 Task: Search one way flight ticket for 3 adults, 3 children in premium economy from Culebra: Benjamin Rivera Noriega Airport to Indianapolis: Indianapolis International Airport on 8-5-2023. Choice of flights is Emirates. Number of bags: 1 carry on bag. Price is upto 42000. Outbound departure time preference is 21:30.
Action: Mouse moved to (278, 241)
Screenshot: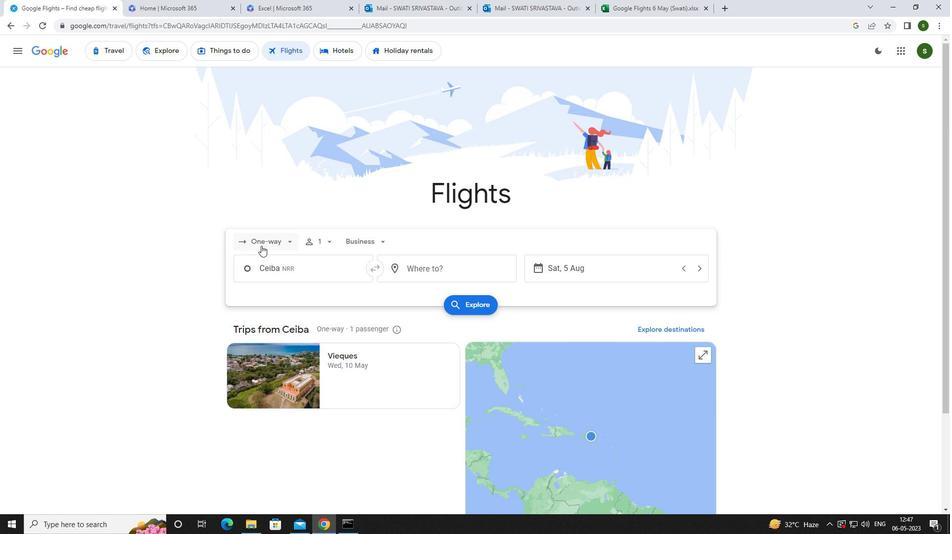 
Action: Mouse pressed left at (278, 241)
Screenshot: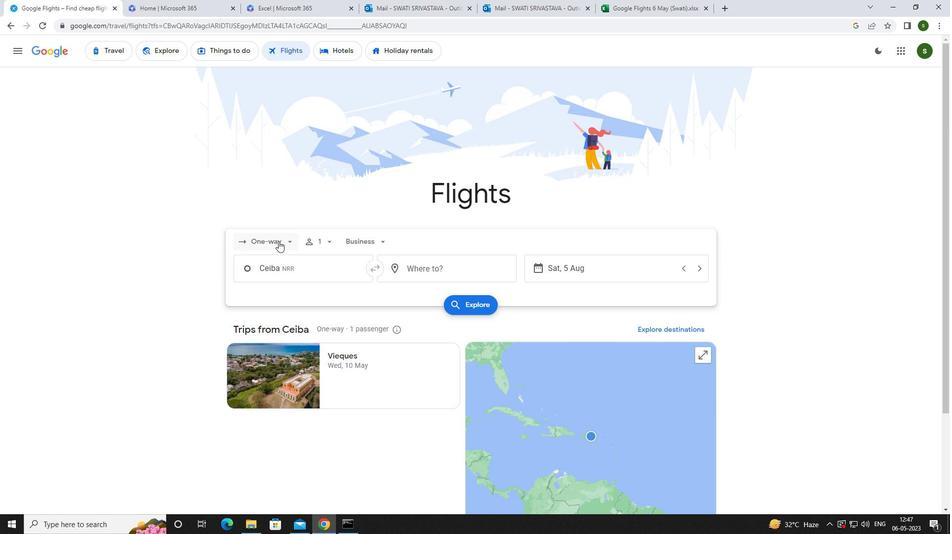 
Action: Mouse moved to (288, 293)
Screenshot: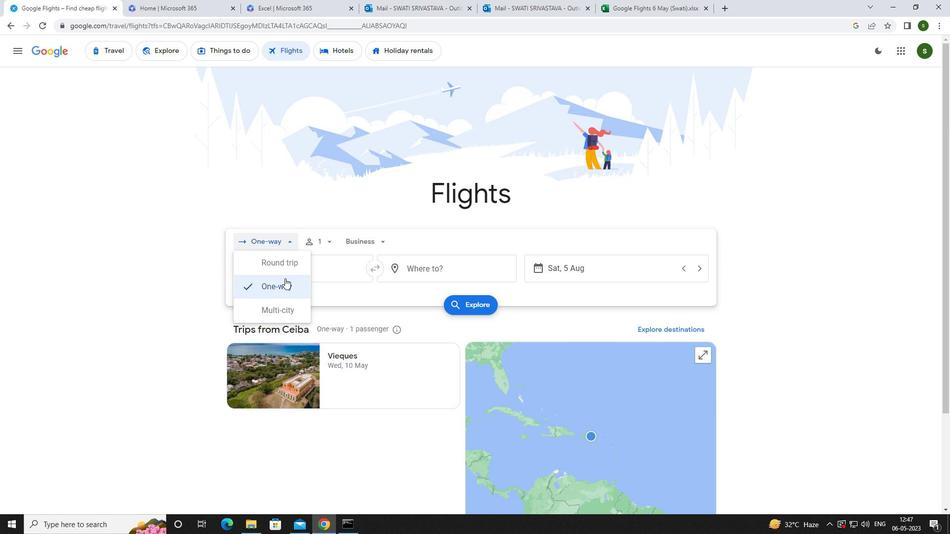
Action: Mouse pressed left at (288, 293)
Screenshot: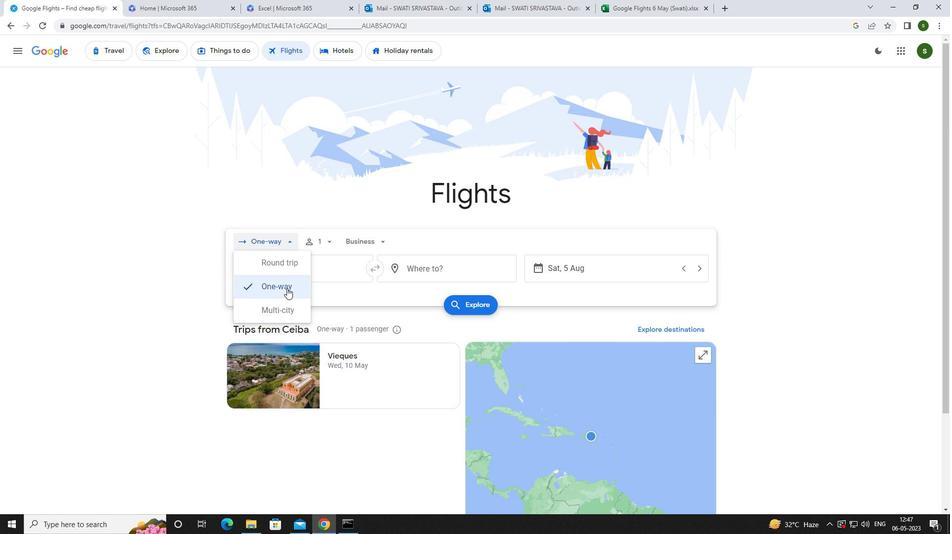 
Action: Mouse moved to (289, 284)
Screenshot: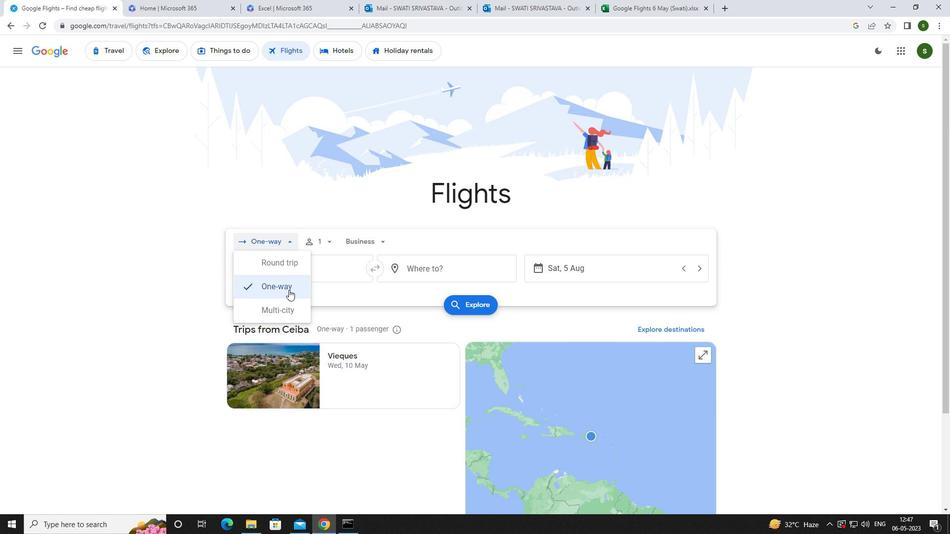 
Action: Mouse pressed left at (289, 284)
Screenshot: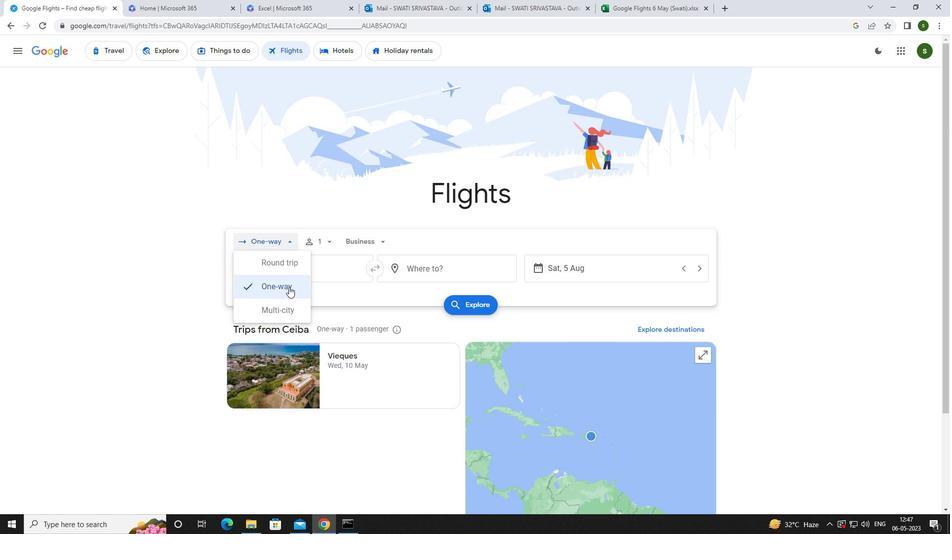 
Action: Mouse moved to (329, 245)
Screenshot: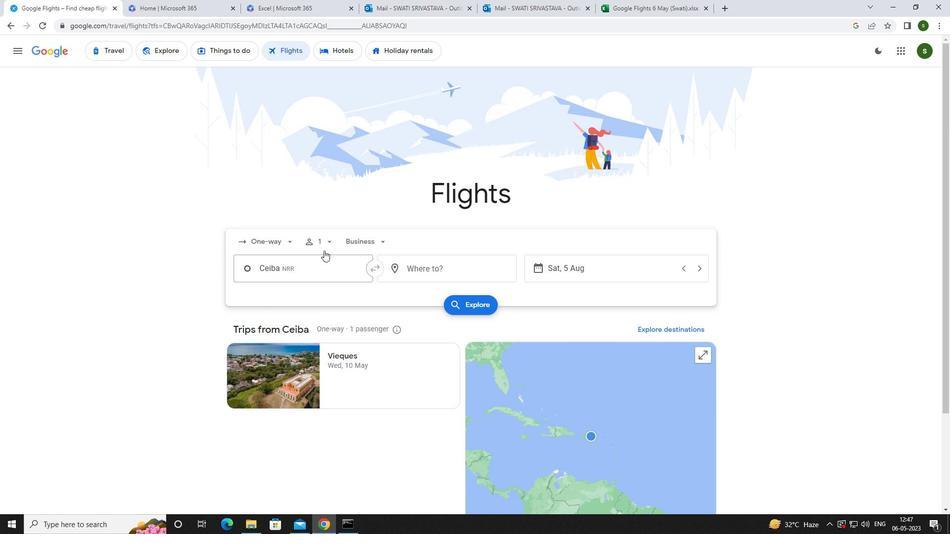 
Action: Mouse pressed left at (329, 245)
Screenshot: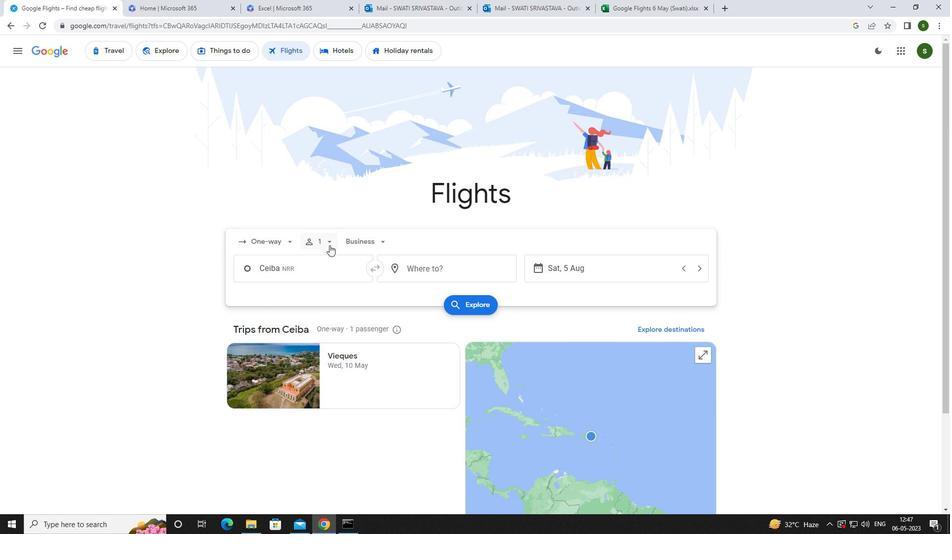 
Action: Mouse moved to (410, 269)
Screenshot: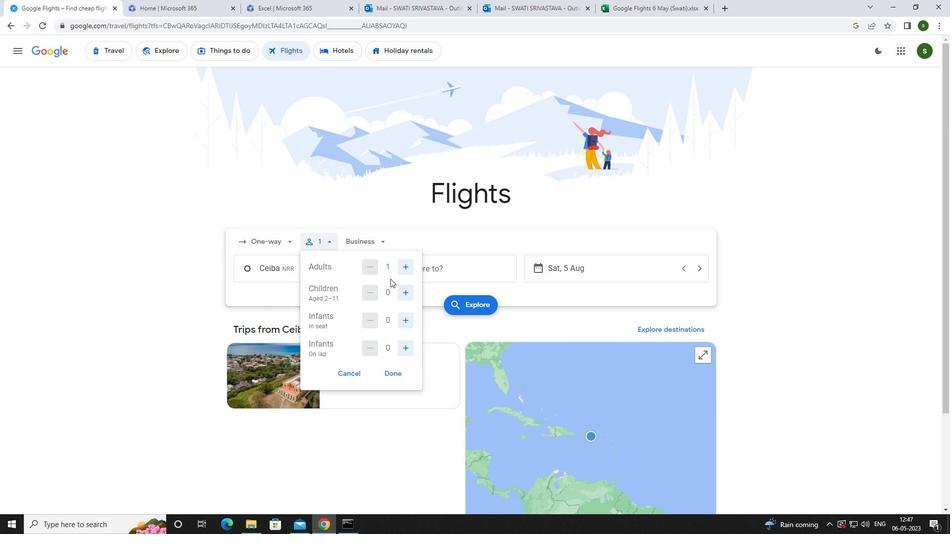 
Action: Mouse pressed left at (410, 269)
Screenshot: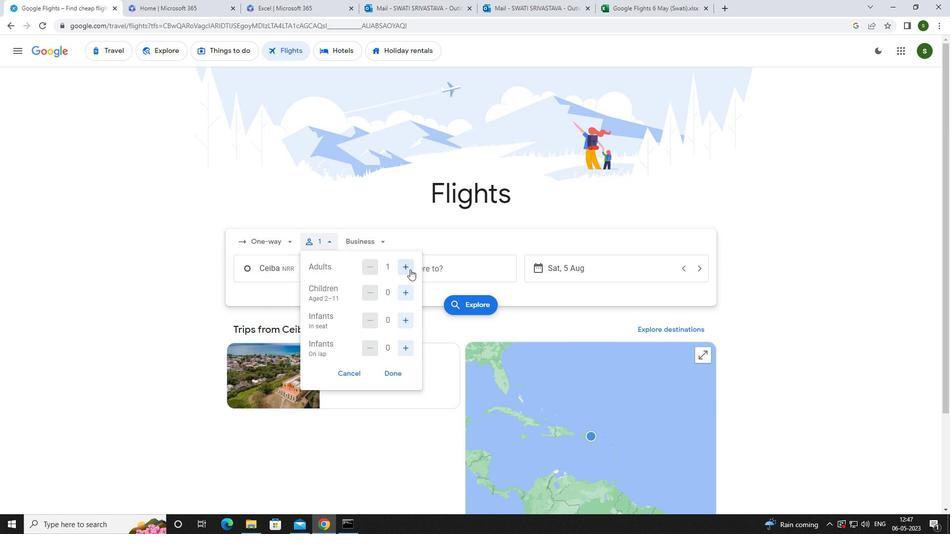 
Action: Mouse pressed left at (410, 269)
Screenshot: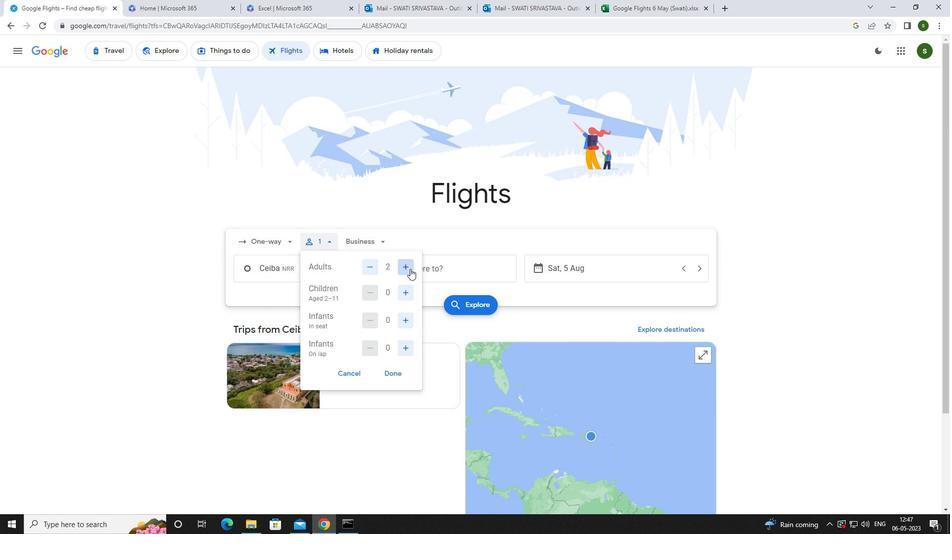 
Action: Mouse moved to (409, 293)
Screenshot: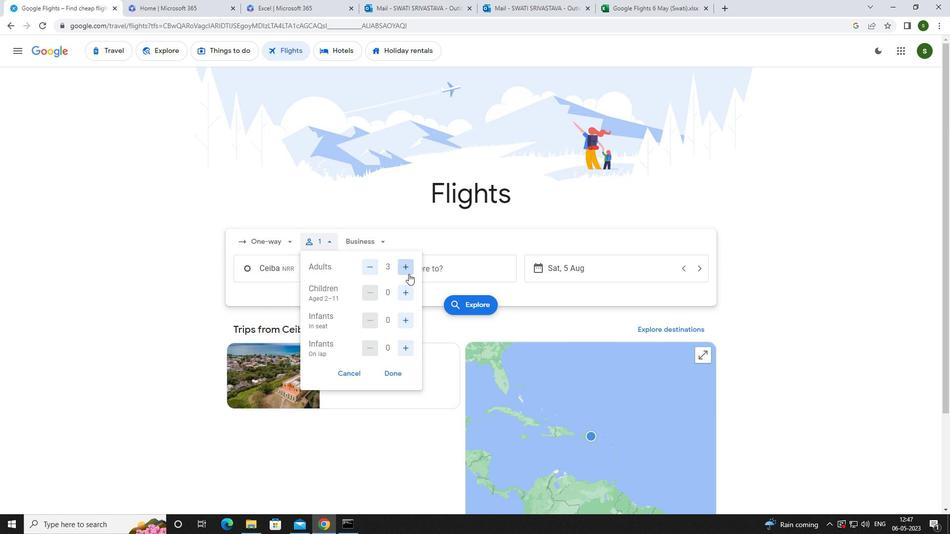 
Action: Mouse pressed left at (409, 293)
Screenshot: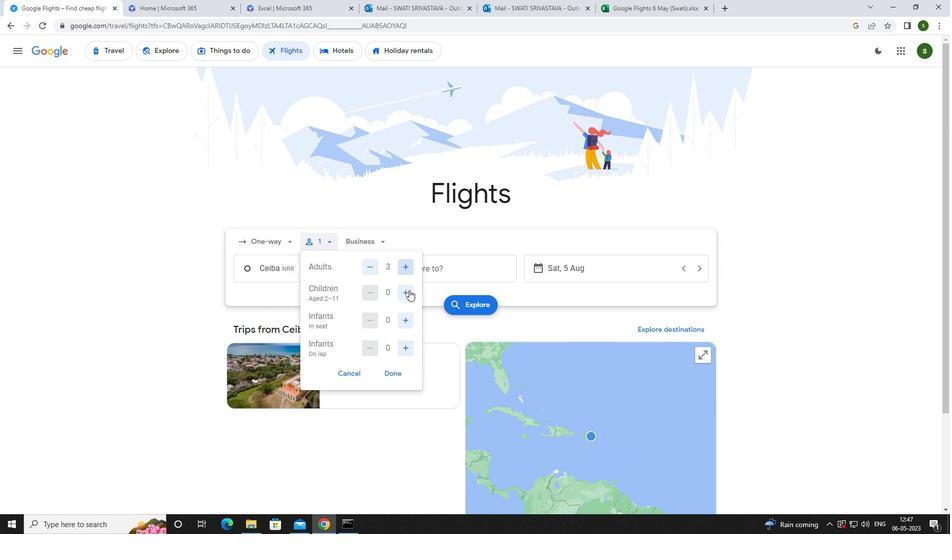 
Action: Mouse pressed left at (409, 293)
Screenshot: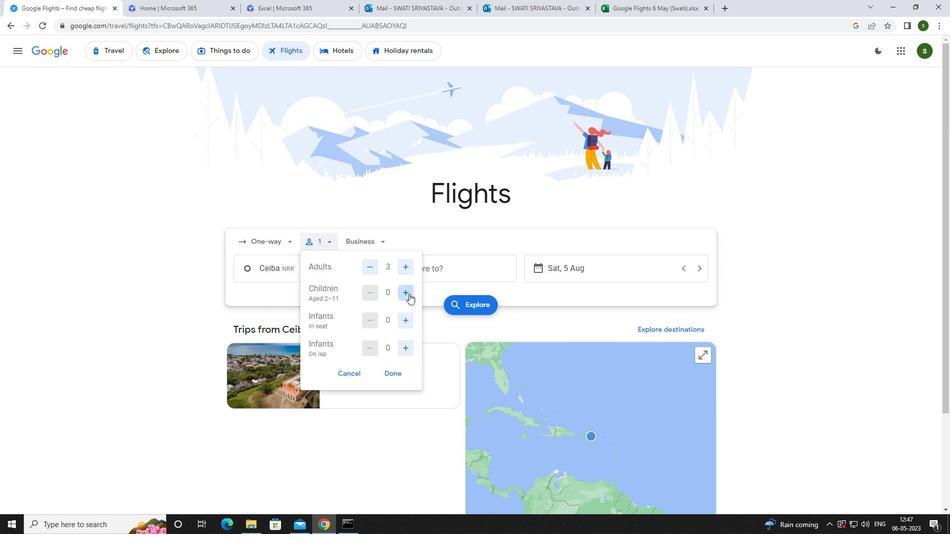 
Action: Mouse pressed left at (409, 293)
Screenshot: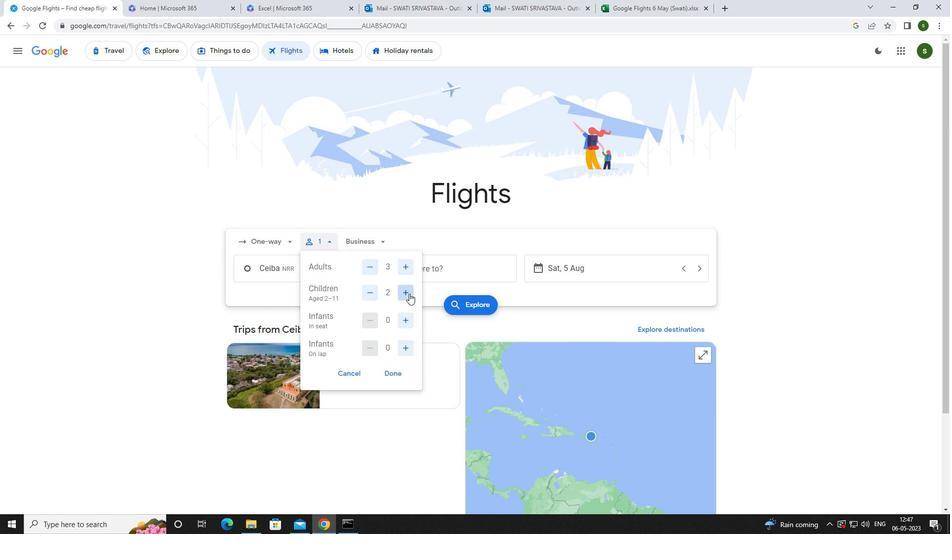 
Action: Mouse moved to (379, 244)
Screenshot: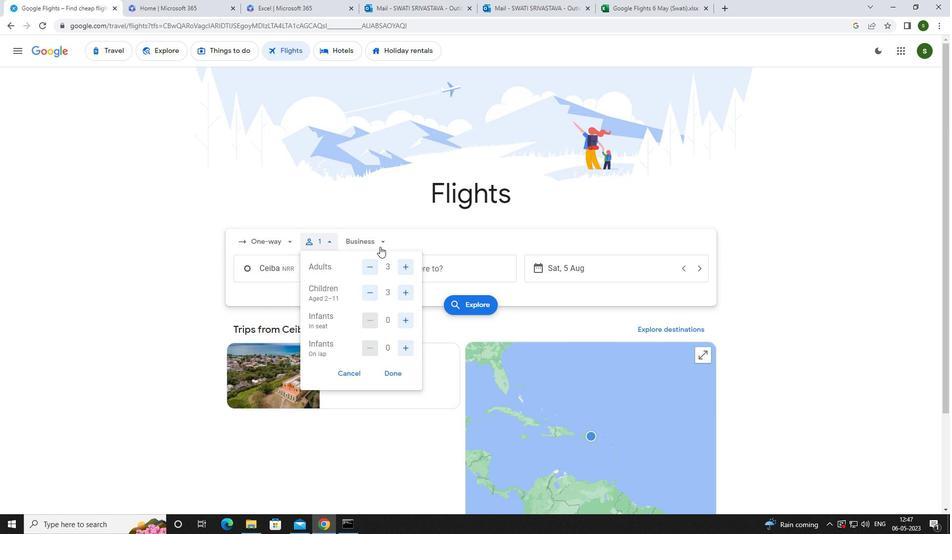 
Action: Mouse pressed left at (379, 244)
Screenshot: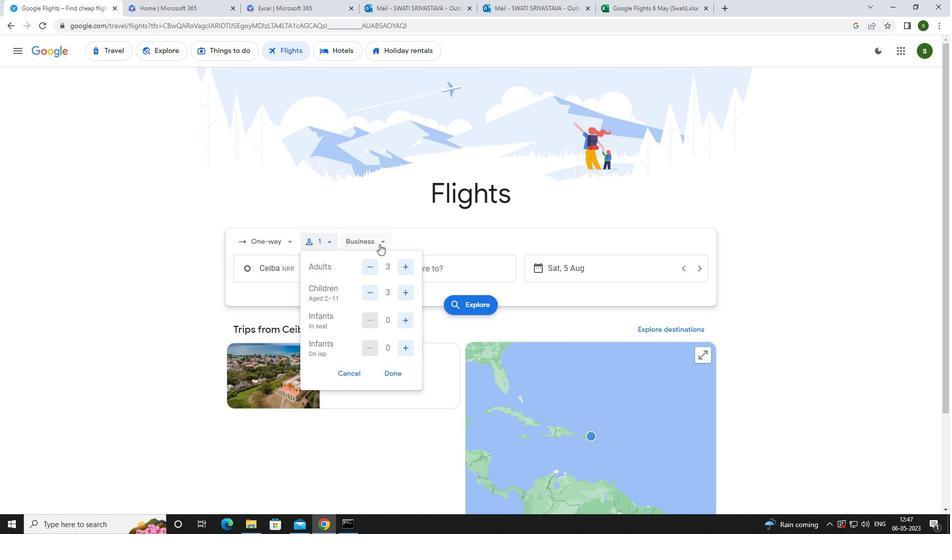 
Action: Mouse moved to (390, 286)
Screenshot: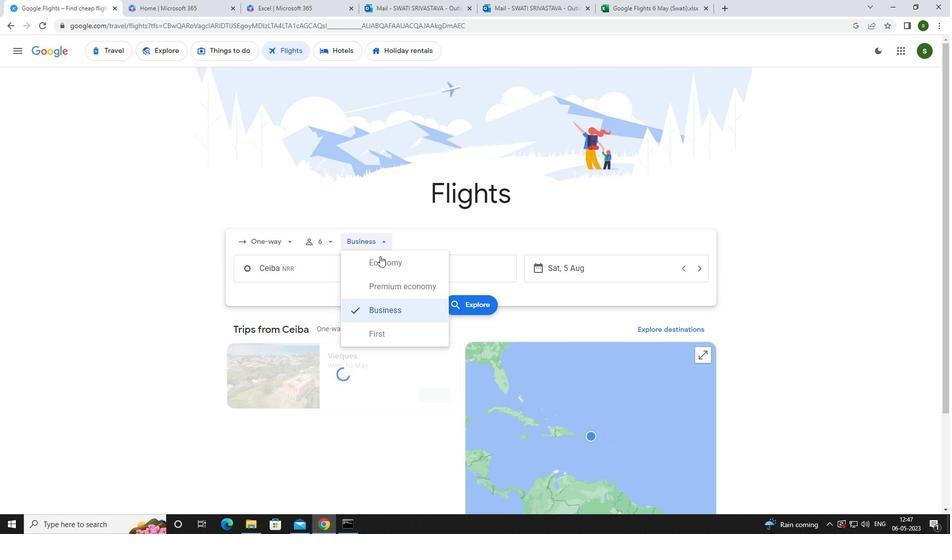
Action: Mouse pressed left at (390, 286)
Screenshot: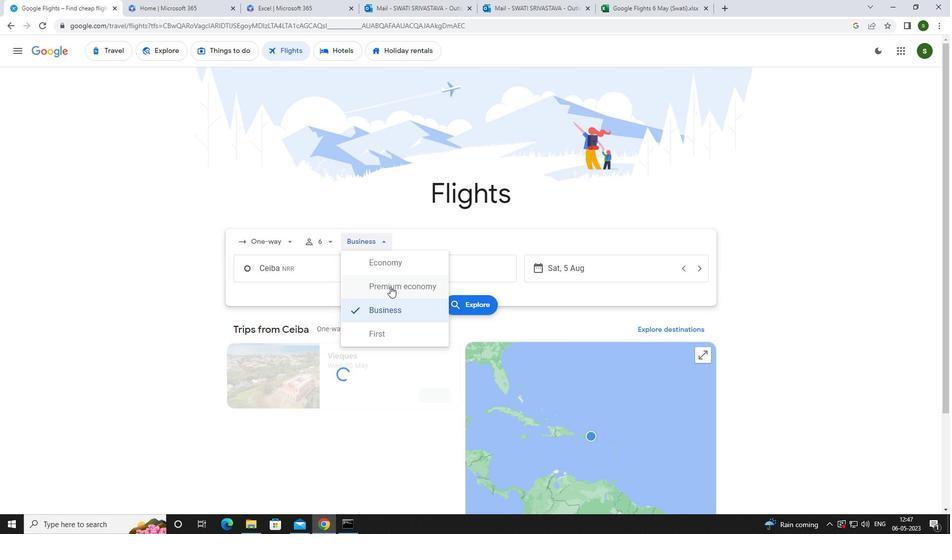 
Action: Mouse moved to (327, 271)
Screenshot: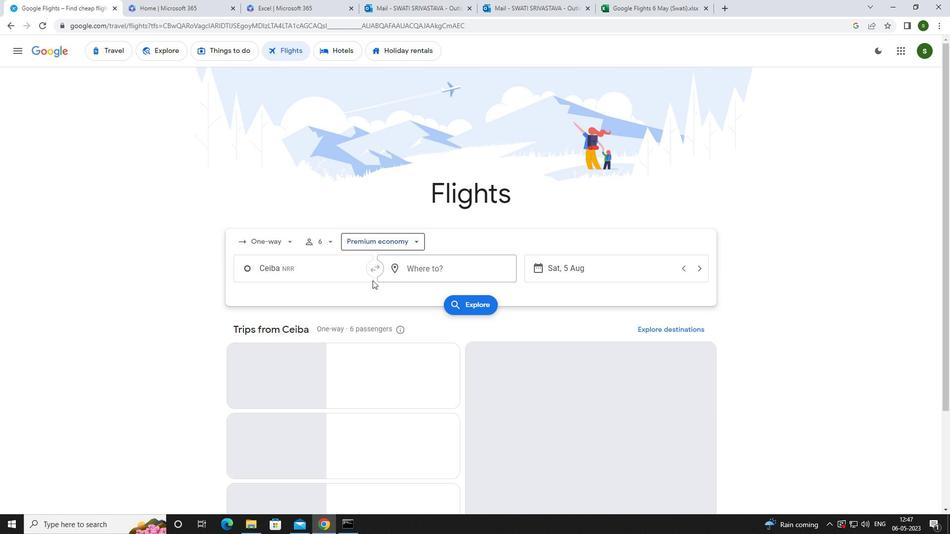 
Action: Mouse pressed left at (327, 271)
Screenshot: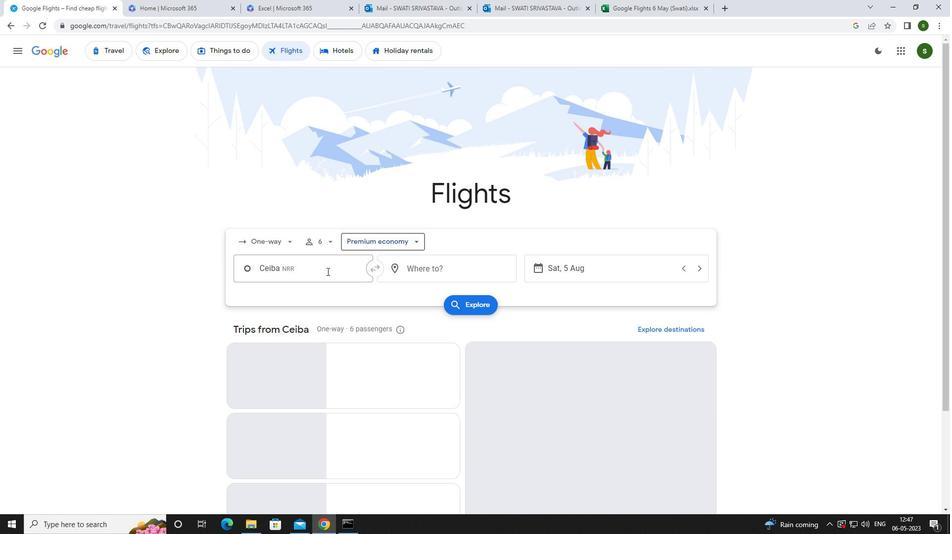 
Action: Key pressed <Key.caps_lock>c<Key.caps_lock>ulebra<Key.backspace><Key.backspace><Key.backspace><Key.backspace><Key.backspace><Key.backspace><Key.backspace><Key.backspace><Key.backspace><Key.caps_lock>b<Key.caps_lock>enjamin<Key.space><Key.caps_lock>r<Key.caps_lock>iver
Screenshot: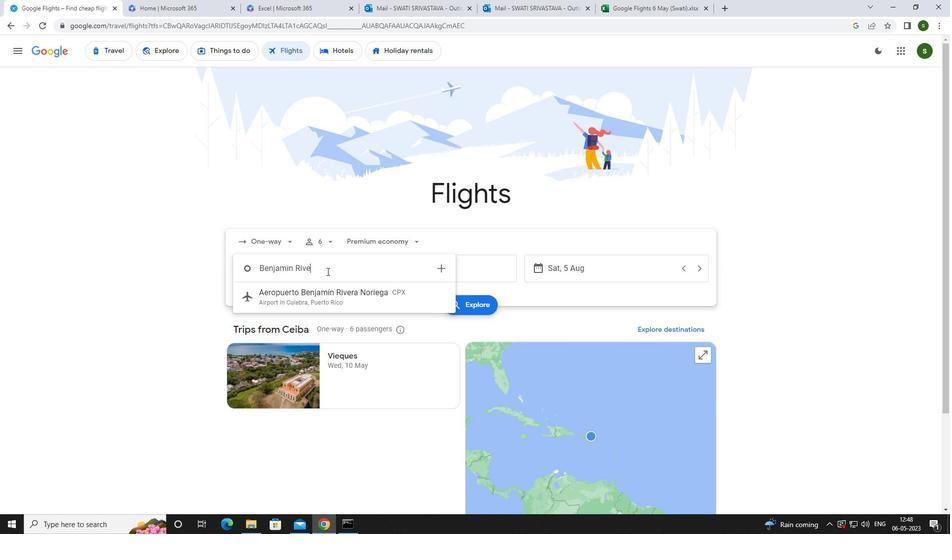 
Action: Mouse moved to (331, 295)
Screenshot: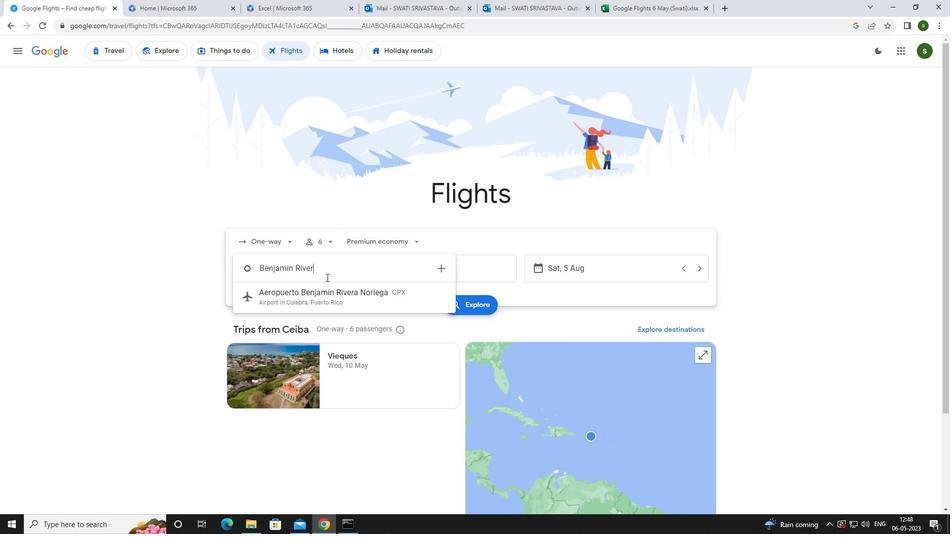 
Action: Mouse pressed left at (331, 295)
Screenshot: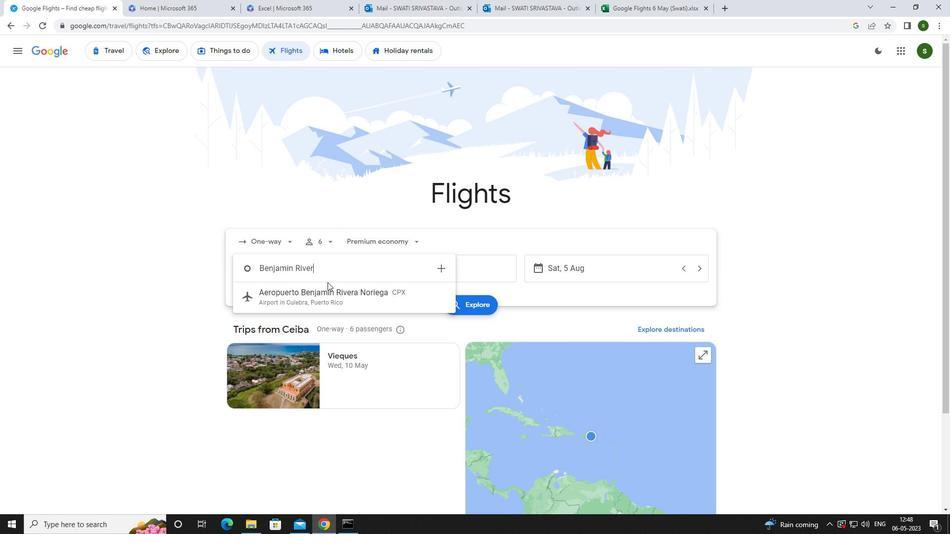 
Action: Mouse moved to (450, 261)
Screenshot: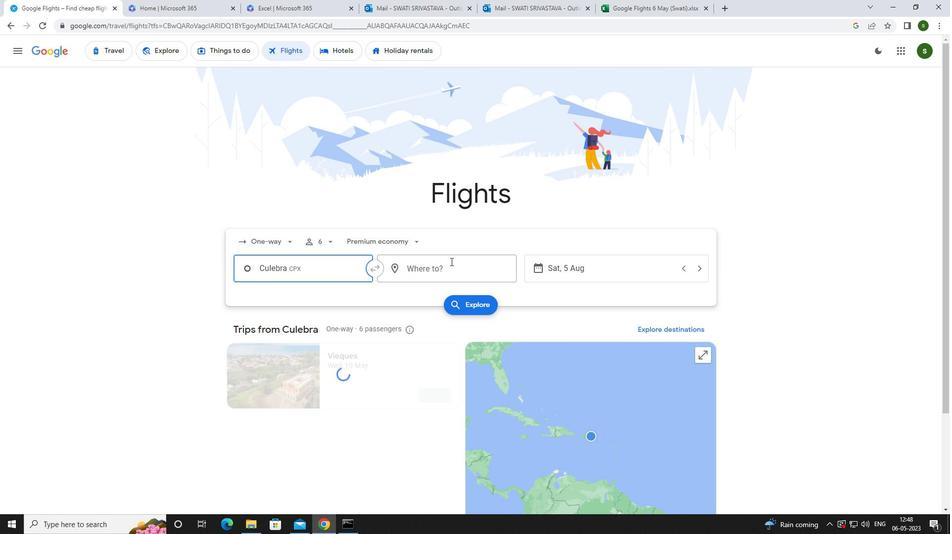 
Action: Mouse pressed left at (450, 261)
Screenshot: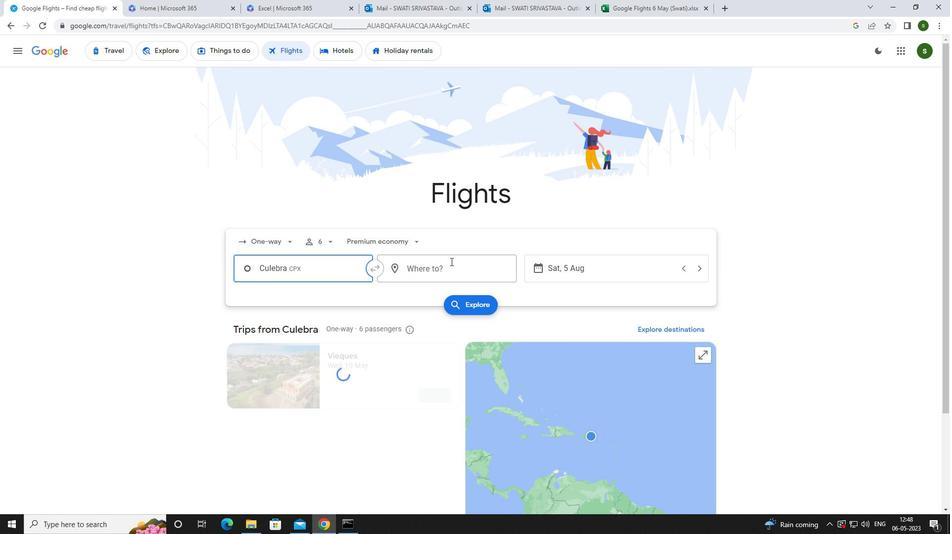
Action: Mouse moved to (434, 257)
Screenshot: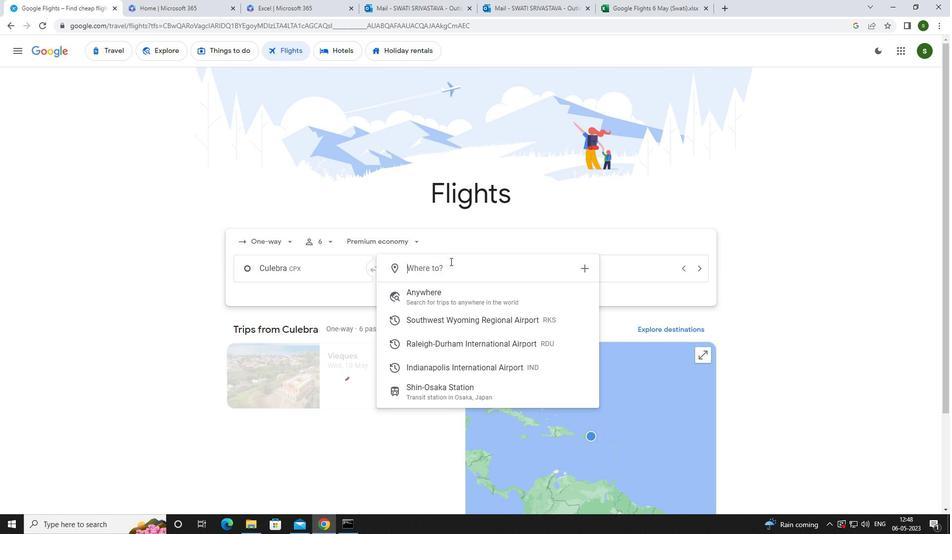 
Action: Key pressed <Key.caps_lock>i<Key.caps_lock>ndianapol
Screenshot: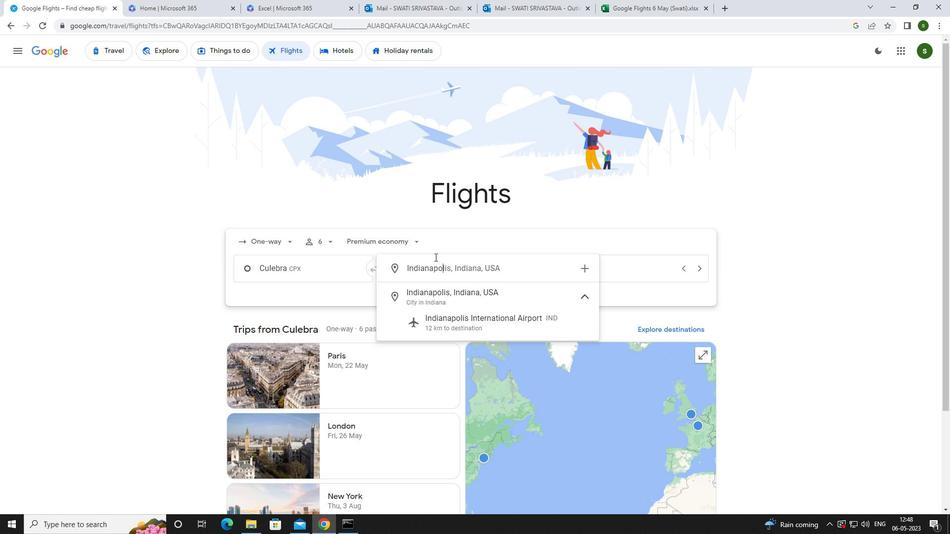 
Action: Mouse moved to (472, 328)
Screenshot: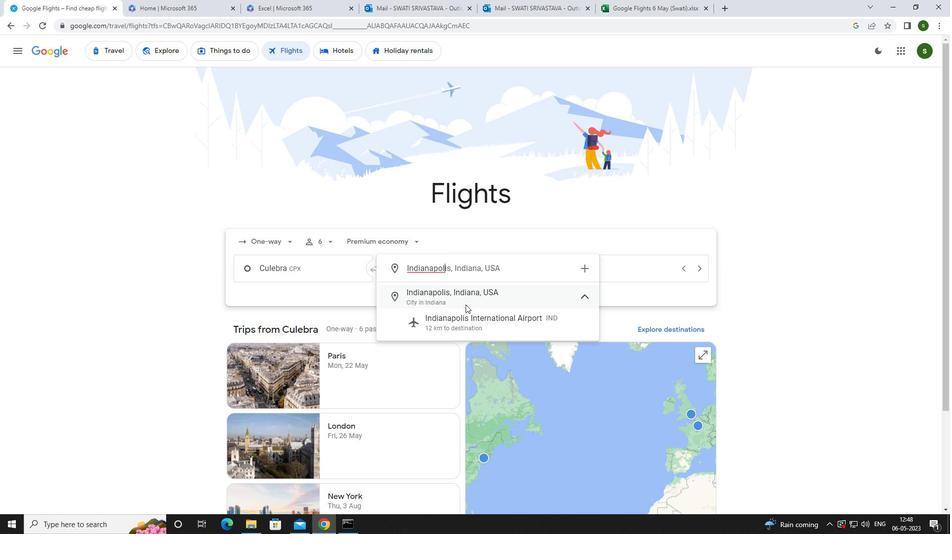 
Action: Mouse pressed left at (472, 328)
Screenshot: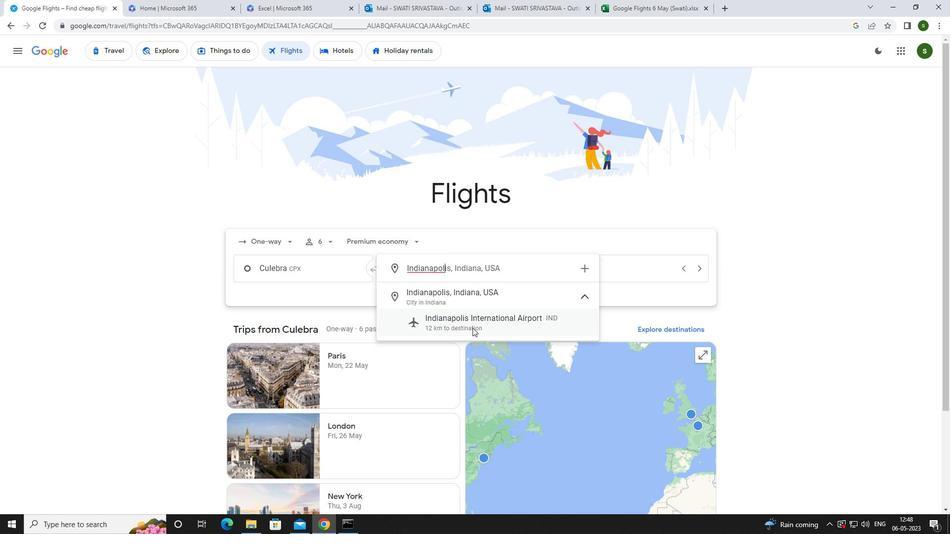 
Action: Mouse moved to (566, 269)
Screenshot: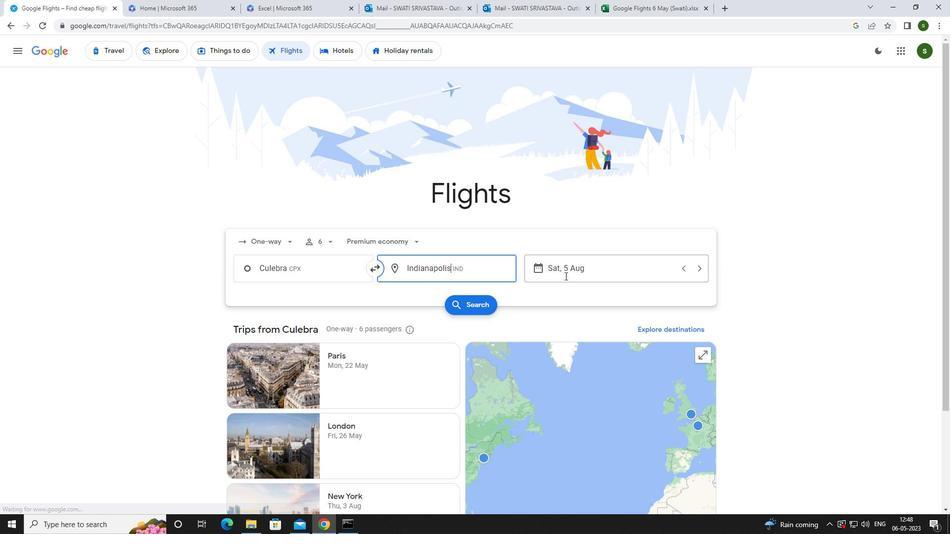 
Action: Mouse pressed left at (566, 269)
Screenshot: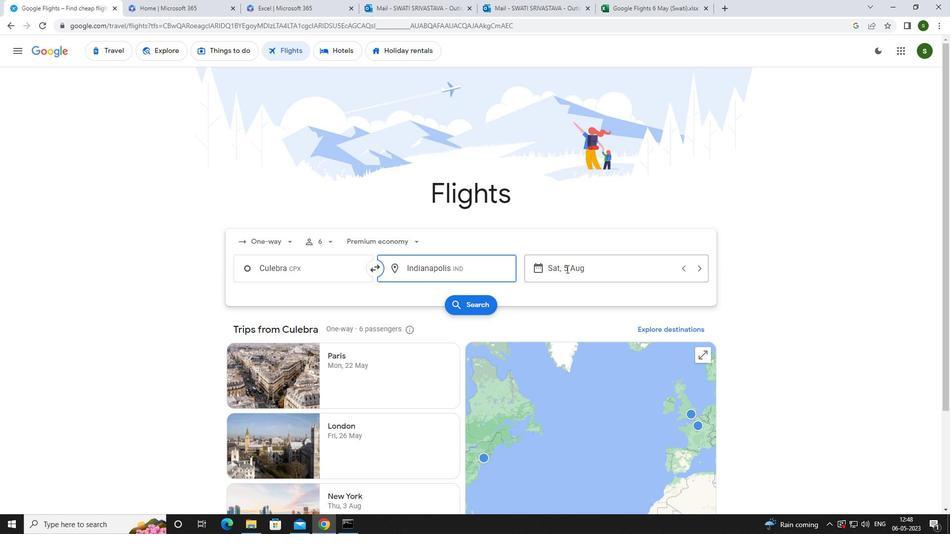 
Action: Mouse moved to (486, 333)
Screenshot: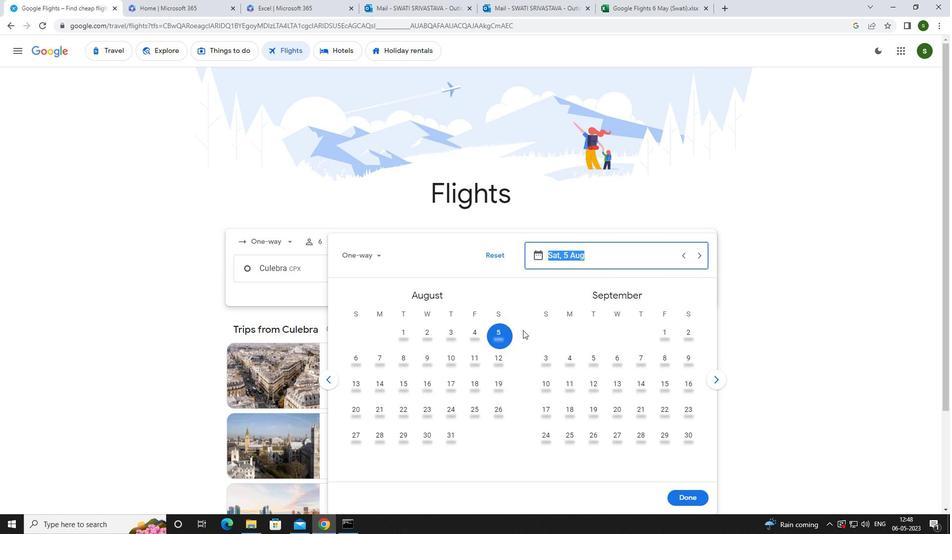 
Action: Mouse pressed left at (486, 333)
Screenshot: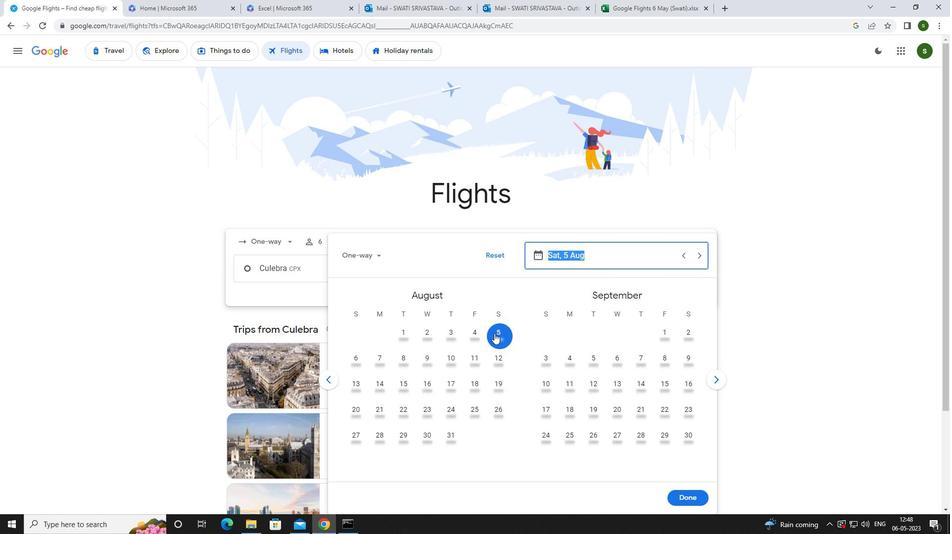 
Action: Mouse moved to (489, 332)
Screenshot: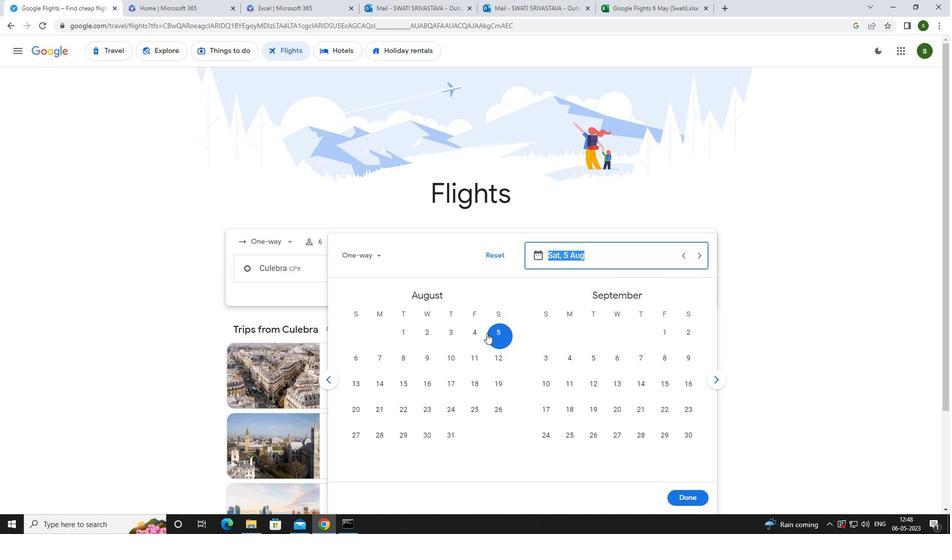 
Action: Mouse pressed left at (489, 332)
Screenshot: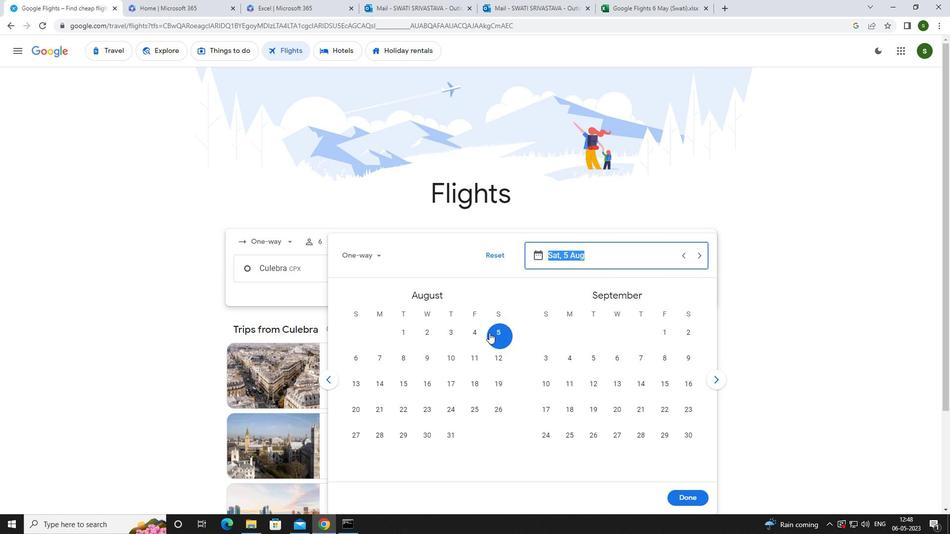 
Action: Mouse moved to (670, 493)
Screenshot: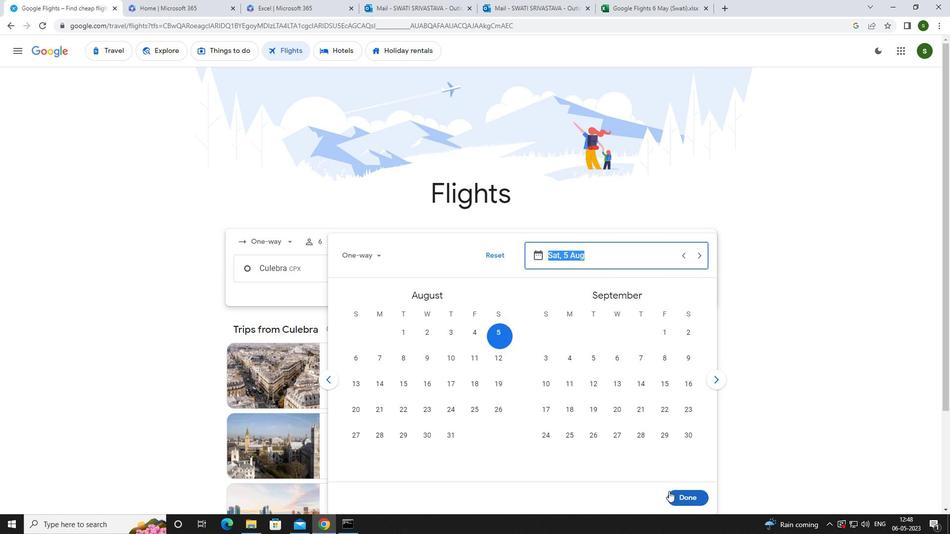 
Action: Mouse pressed left at (670, 493)
Screenshot: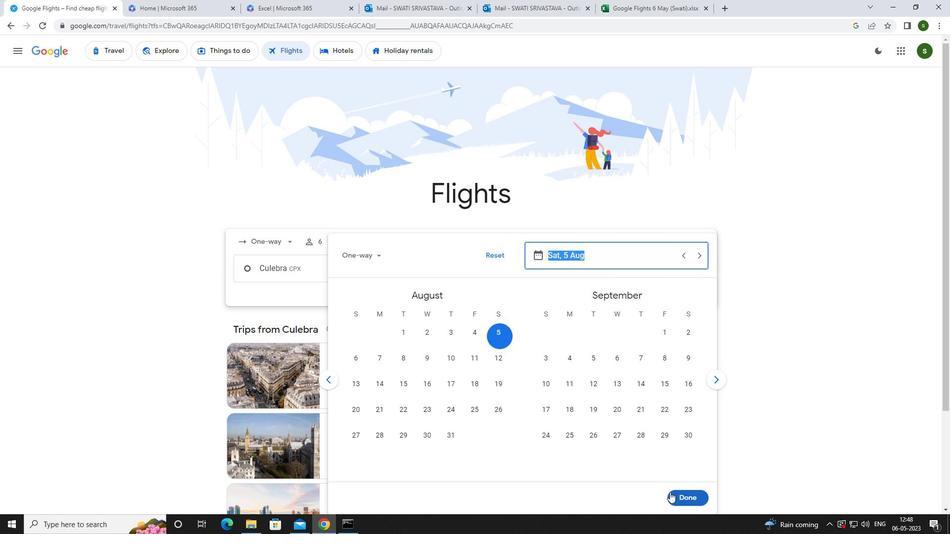 
Action: Mouse moved to (479, 308)
Screenshot: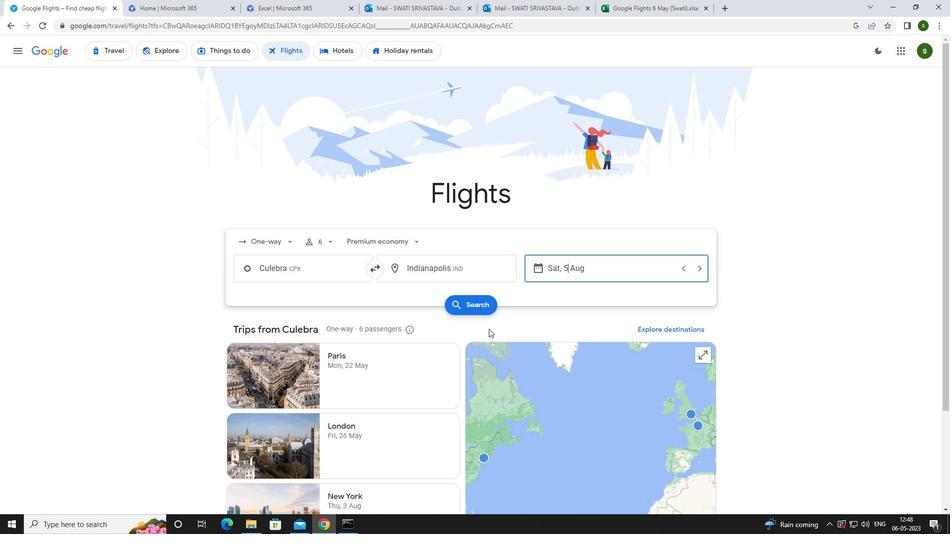 
Action: Mouse pressed left at (479, 308)
Screenshot: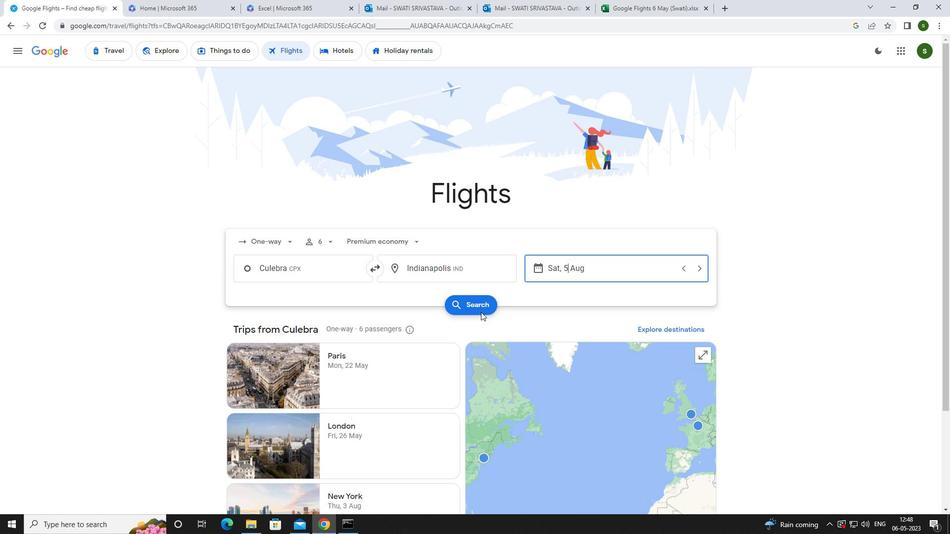 
Action: Mouse moved to (250, 141)
Screenshot: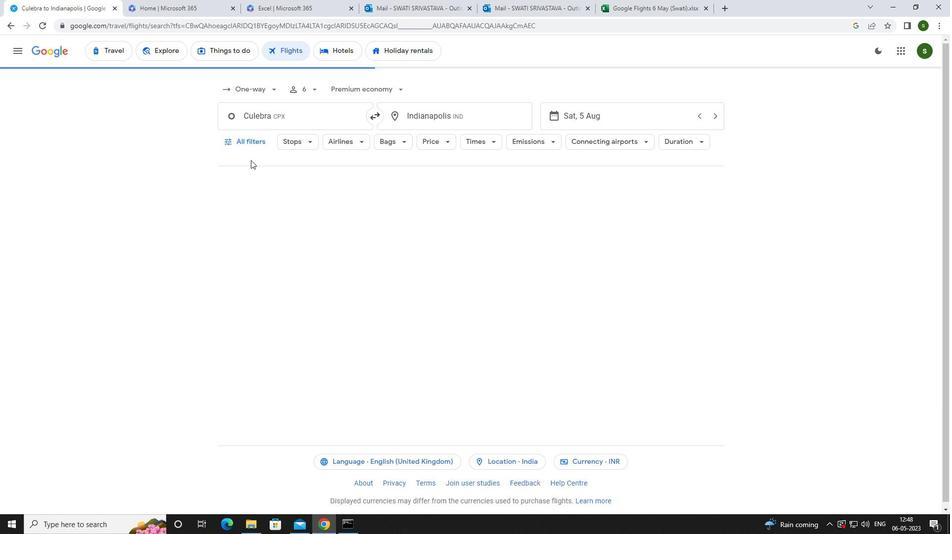 
Action: Mouse pressed left at (250, 141)
Screenshot: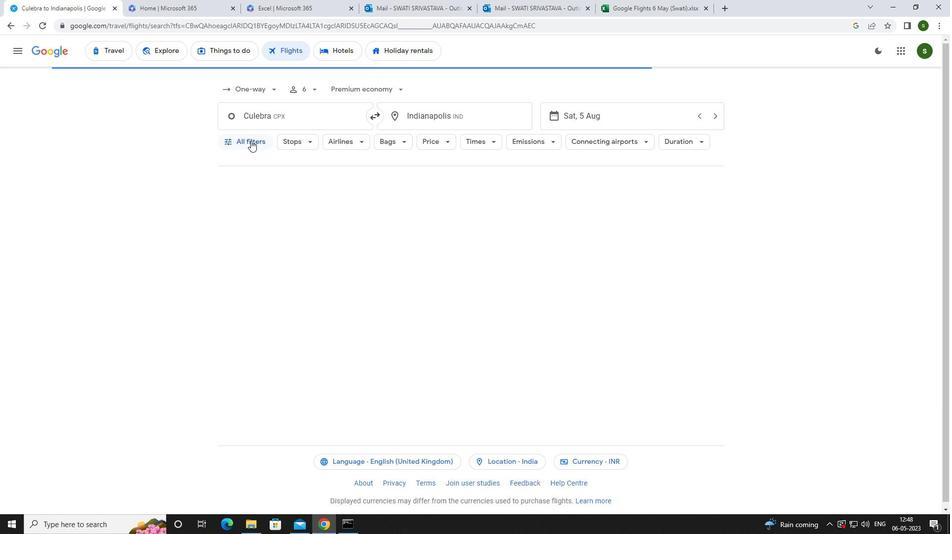 
Action: Mouse moved to (368, 353)
Screenshot: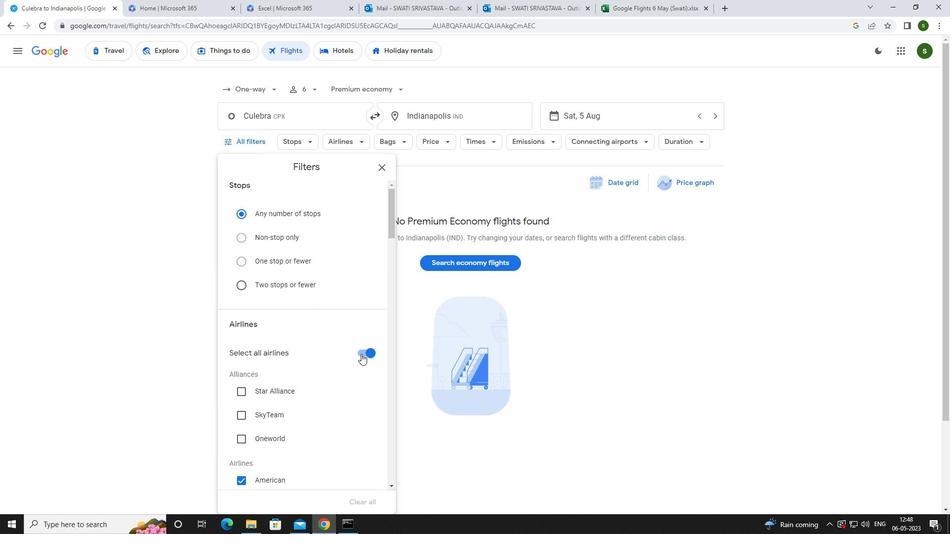 
Action: Mouse pressed left at (368, 353)
Screenshot: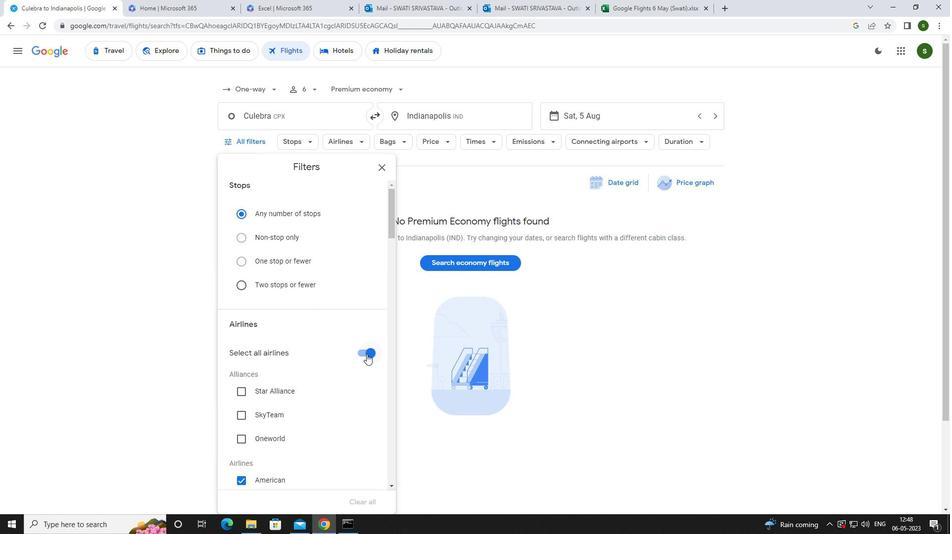 
Action: Mouse moved to (341, 338)
Screenshot: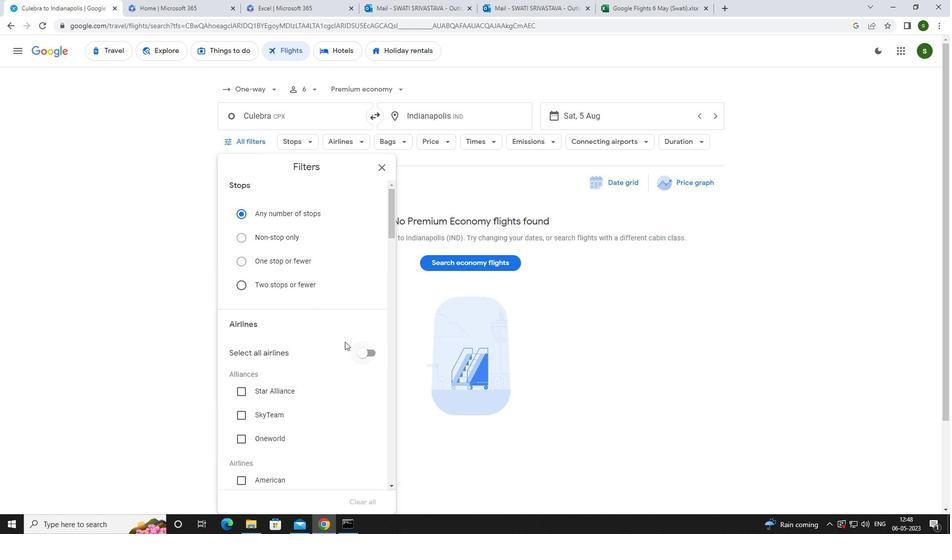 
Action: Mouse scrolled (341, 338) with delta (0, 0)
Screenshot: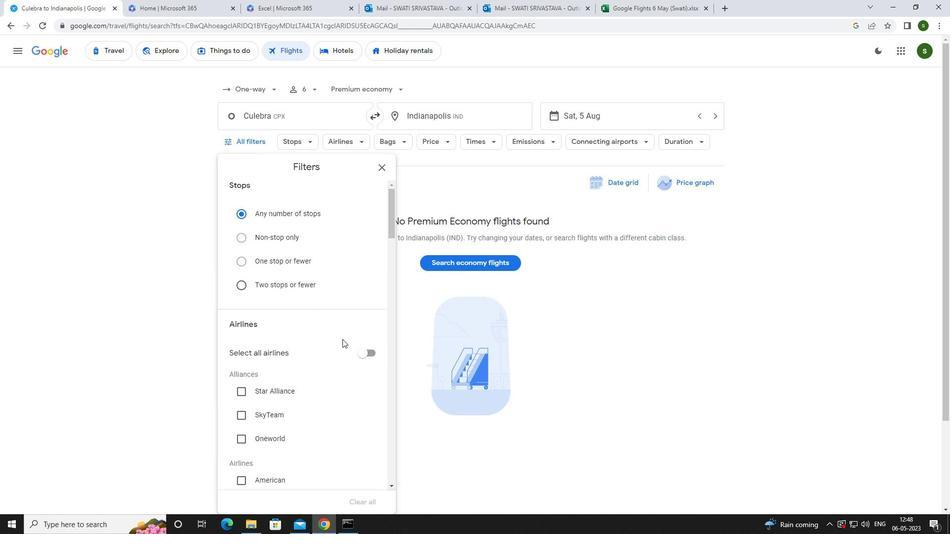 
Action: Mouse scrolled (341, 338) with delta (0, 0)
Screenshot: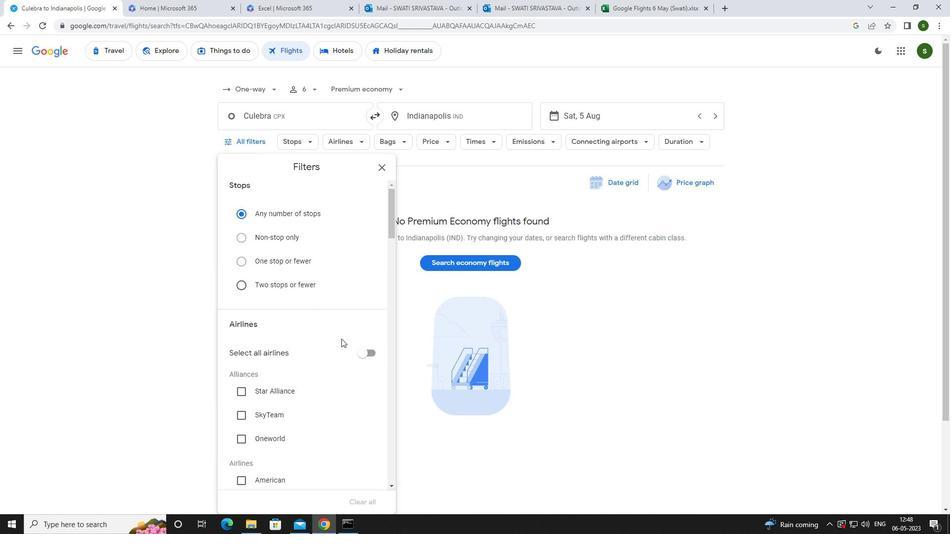 
Action: Mouse scrolled (341, 338) with delta (0, 0)
Screenshot: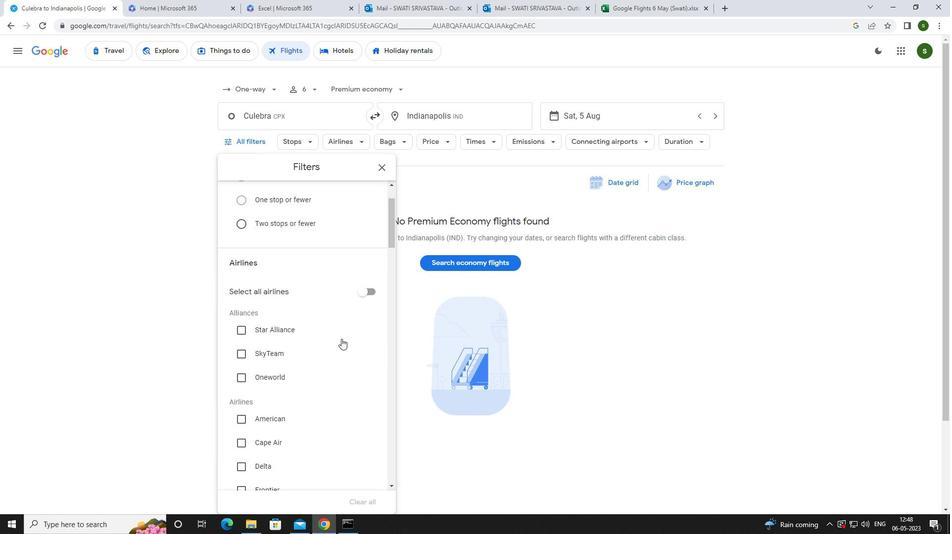 
Action: Mouse scrolled (341, 338) with delta (0, 0)
Screenshot: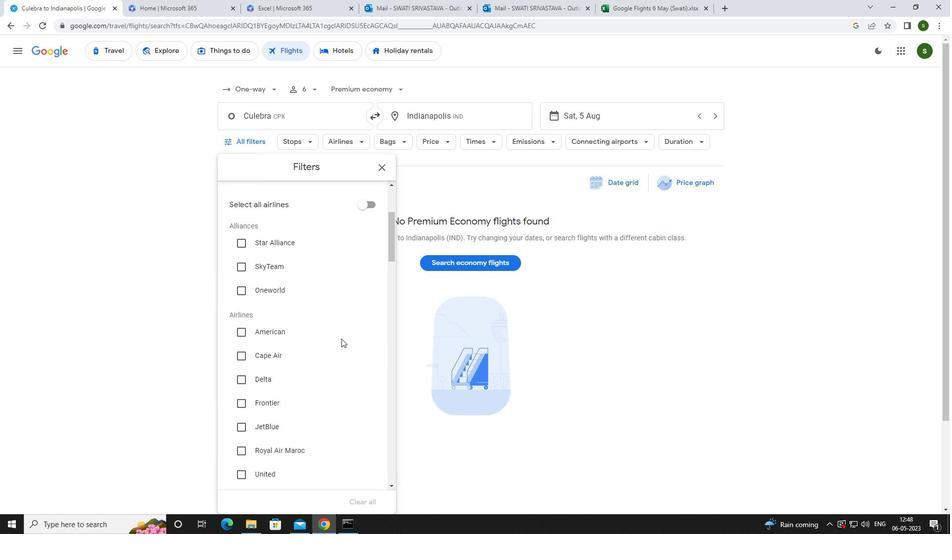 
Action: Mouse scrolled (341, 338) with delta (0, 0)
Screenshot: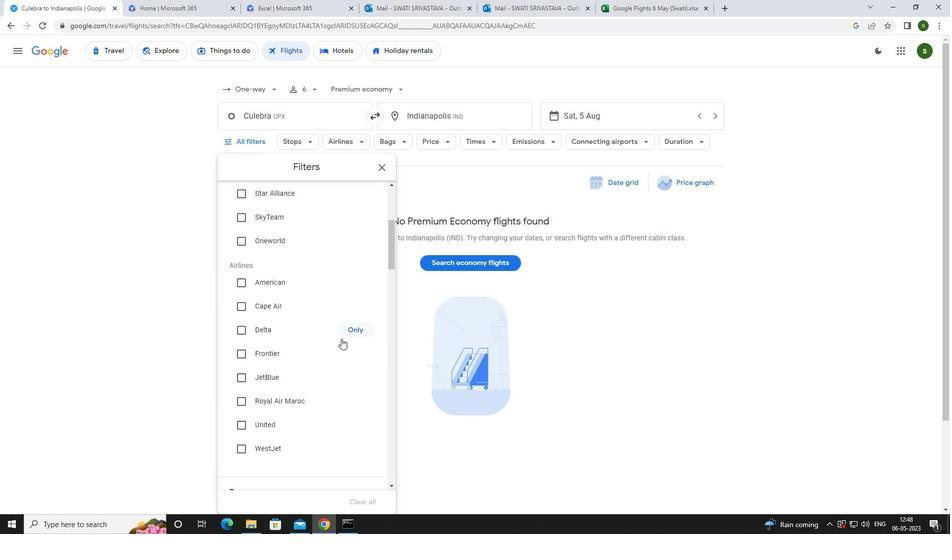 
Action: Mouse scrolled (341, 338) with delta (0, 0)
Screenshot: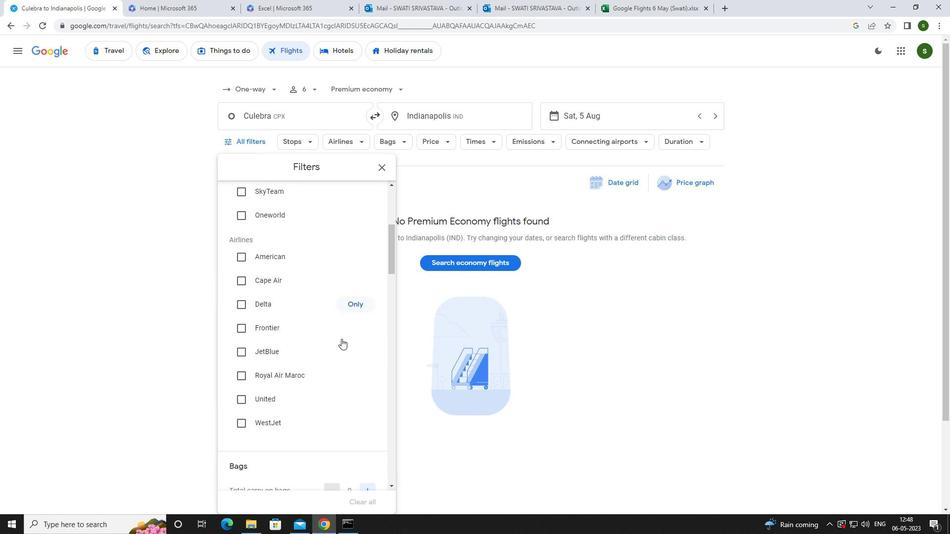 
Action: Mouse scrolled (341, 338) with delta (0, 0)
Screenshot: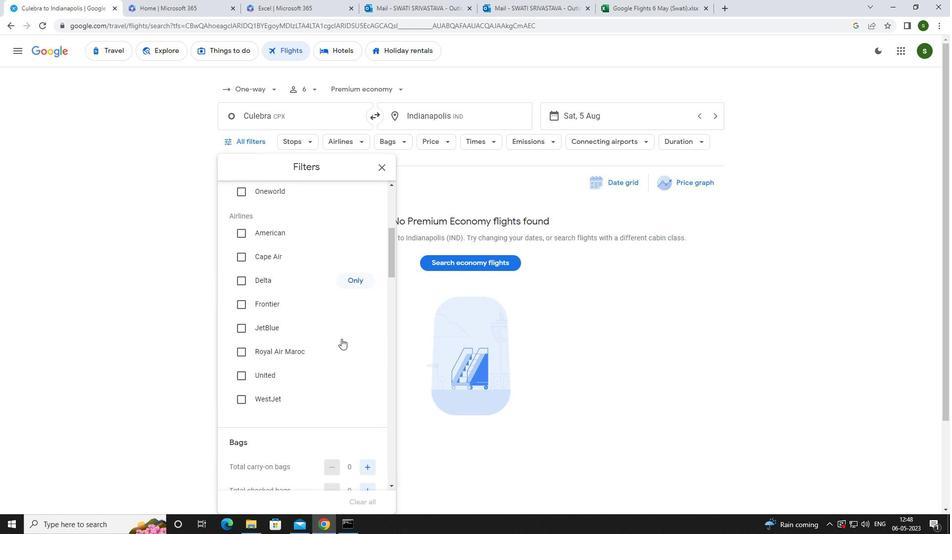 
Action: Mouse moved to (371, 365)
Screenshot: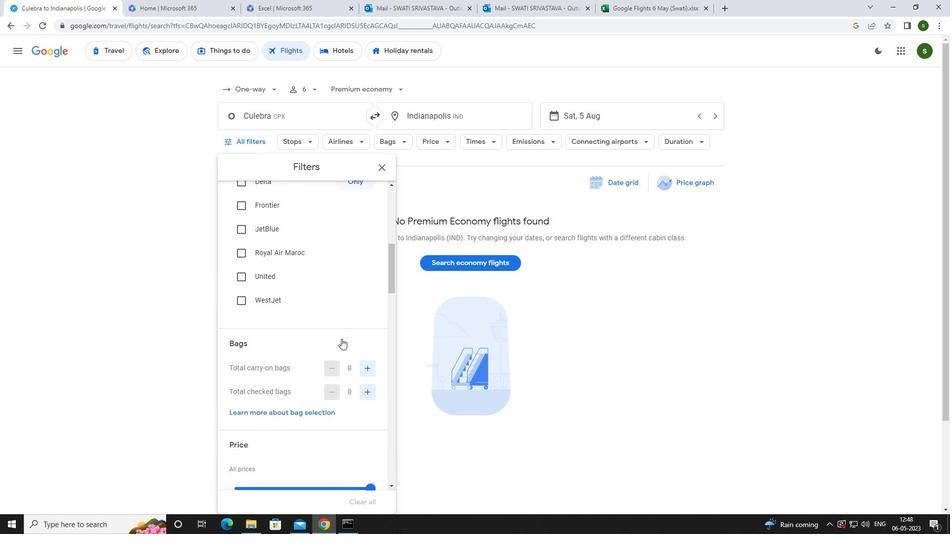 
Action: Mouse pressed left at (371, 365)
Screenshot: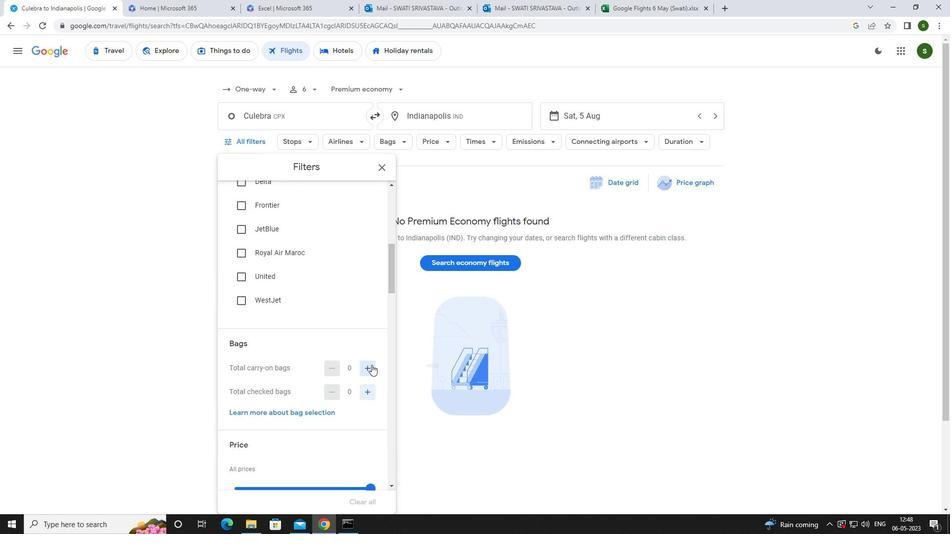 
Action: Mouse scrolled (371, 364) with delta (0, 0)
Screenshot: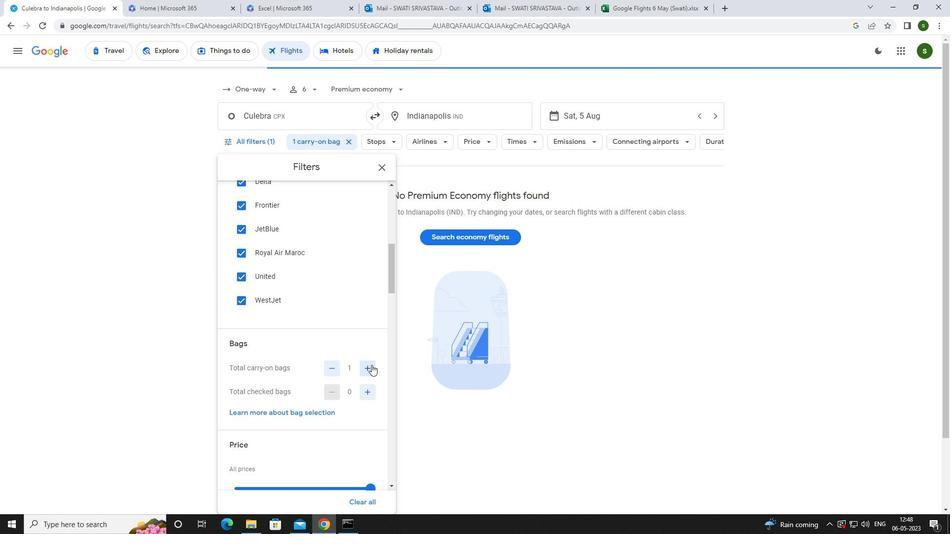 
Action: Mouse scrolled (371, 364) with delta (0, 0)
Screenshot: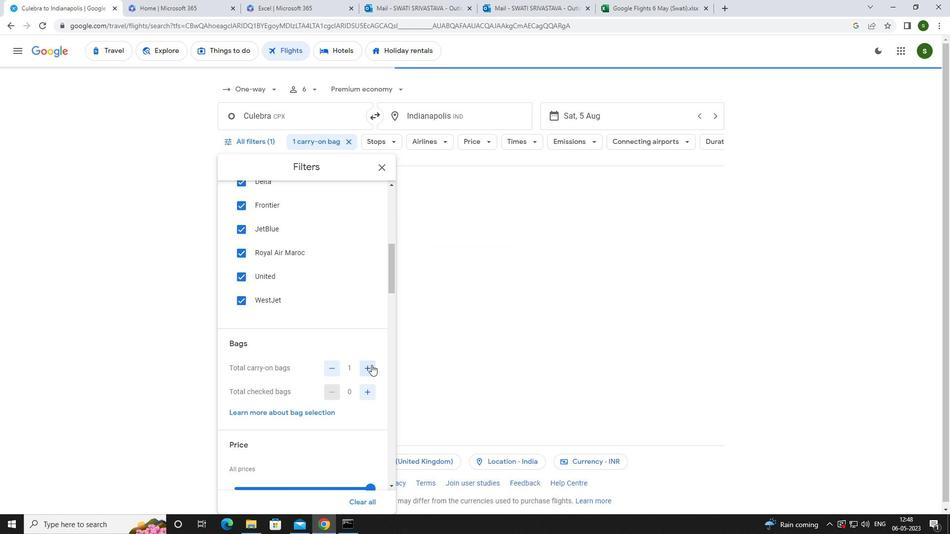
Action: Mouse scrolled (371, 364) with delta (0, 0)
Screenshot: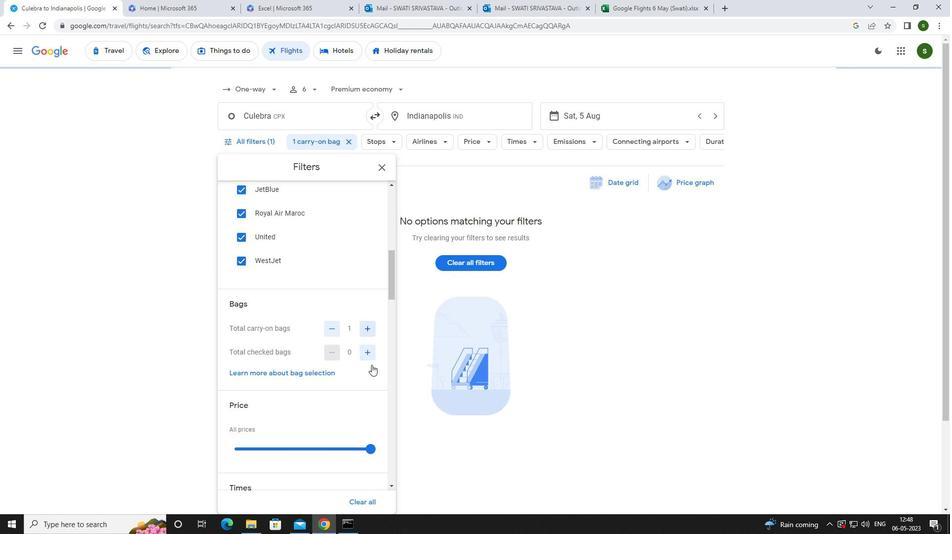 
Action: Mouse moved to (372, 339)
Screenshot: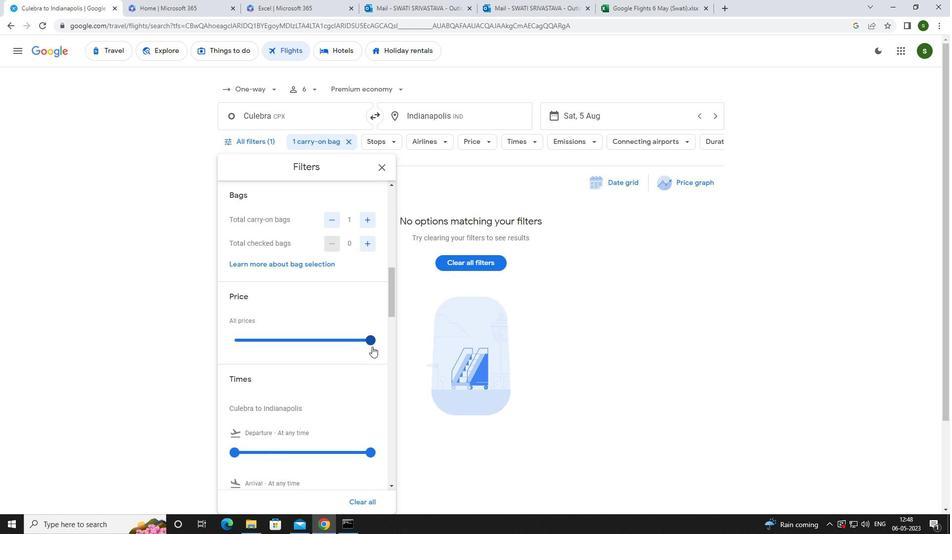 
Action: Mouse pressed left at (372, 339)
Screenshot: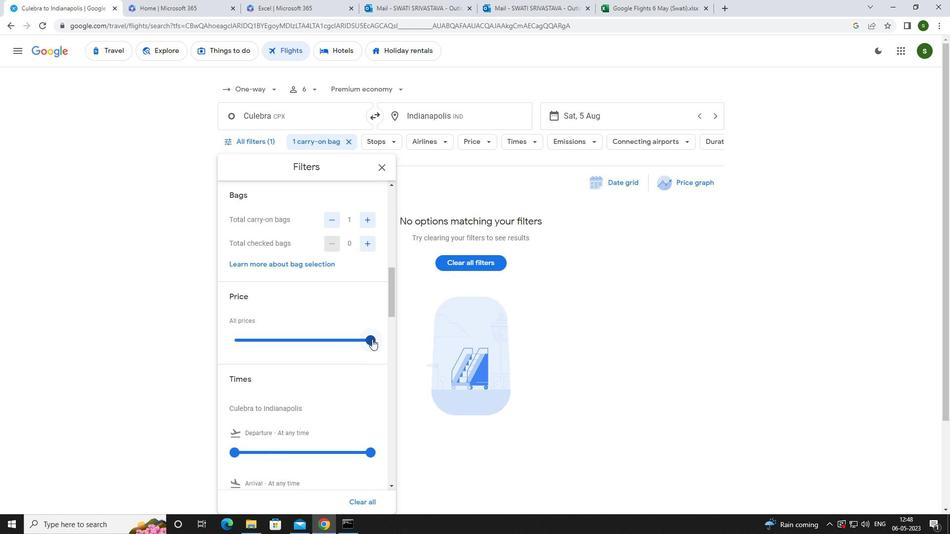 
Action: Mouse scrolled (372, 338) with delta (0, 0)
Screenshot: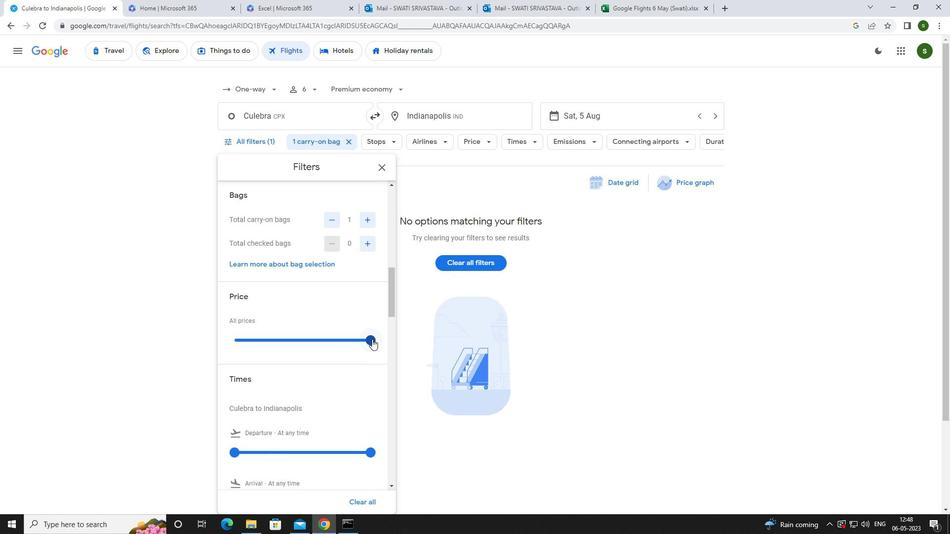 
Action: Mouse scrolled (372, 338) with delta (0, 0)
Screenshot: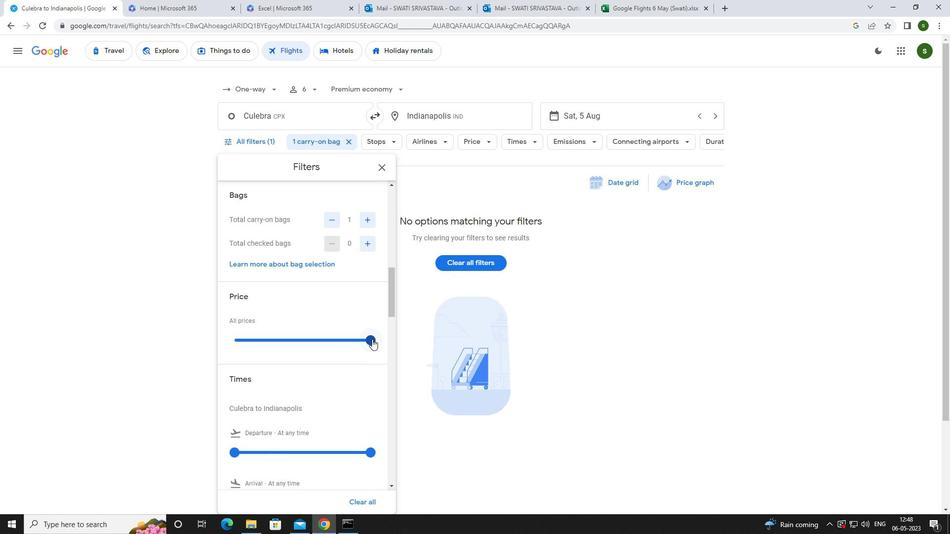 
Action: Mouse moved to (234, 354)
Screenshot: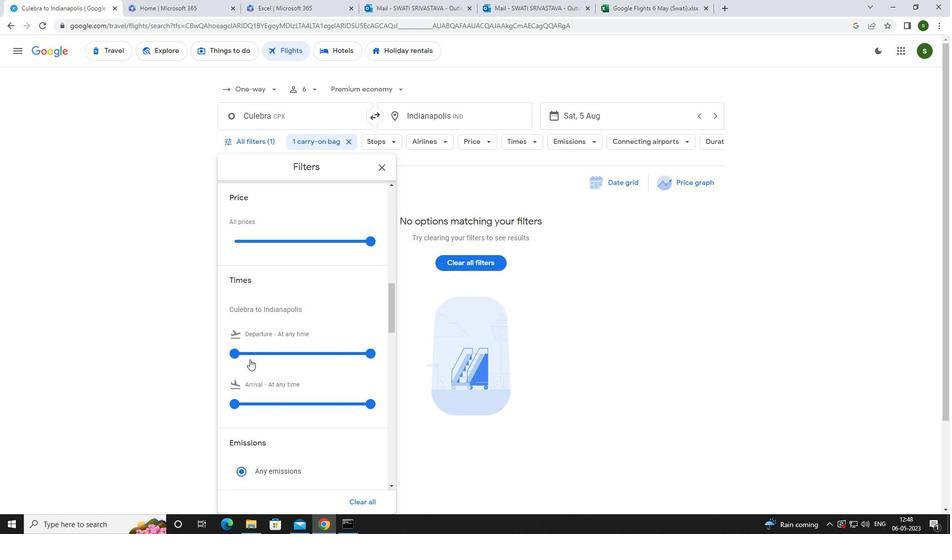 
Action: Mouse pressed left at (234, 354)
Screenshot: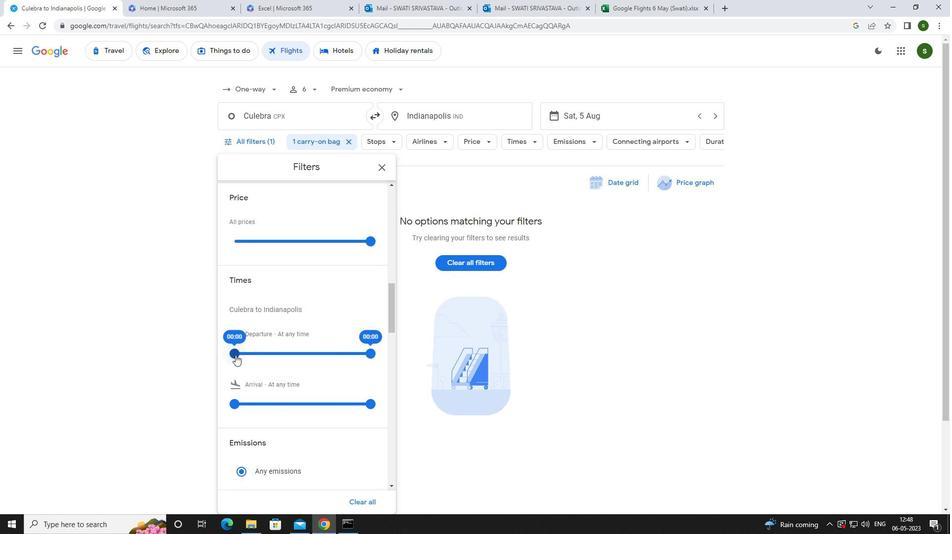 
Action: Mouse moved to (142, 324)
Screenshot: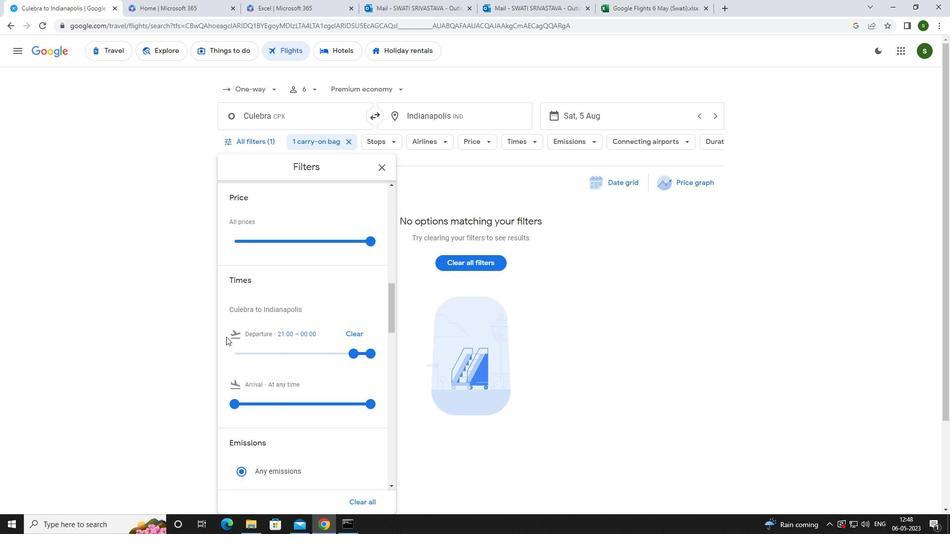 
Action: Mouse pressed left at (142, 324)
Screenshot: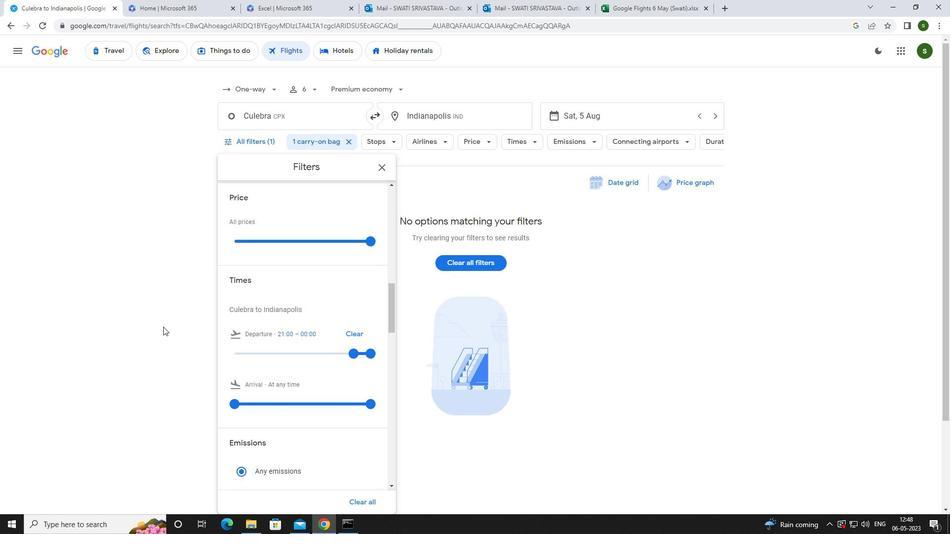 
